 Task: Create a rule when checklist name is added to a card by me.
Action: Mouse moved to (893, 223)
Screenshot: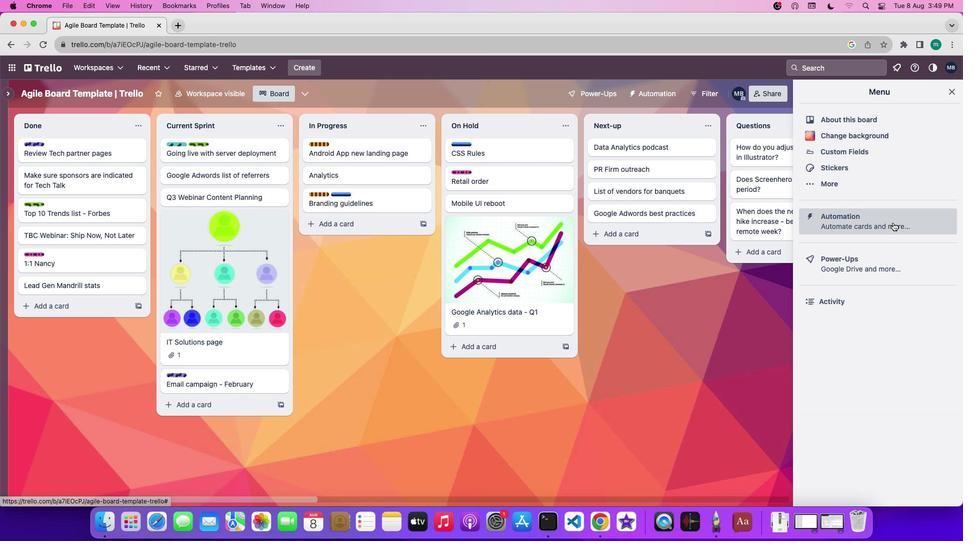 
Action: Mouse pressed left at (893, 223)
Screenshot: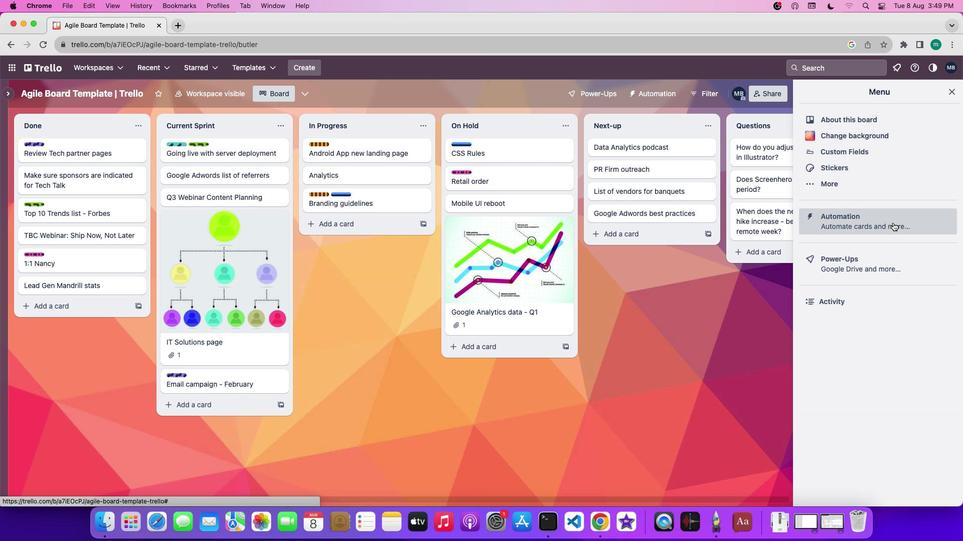 
Action: Mouse moved to (64, 187)
Screenshot: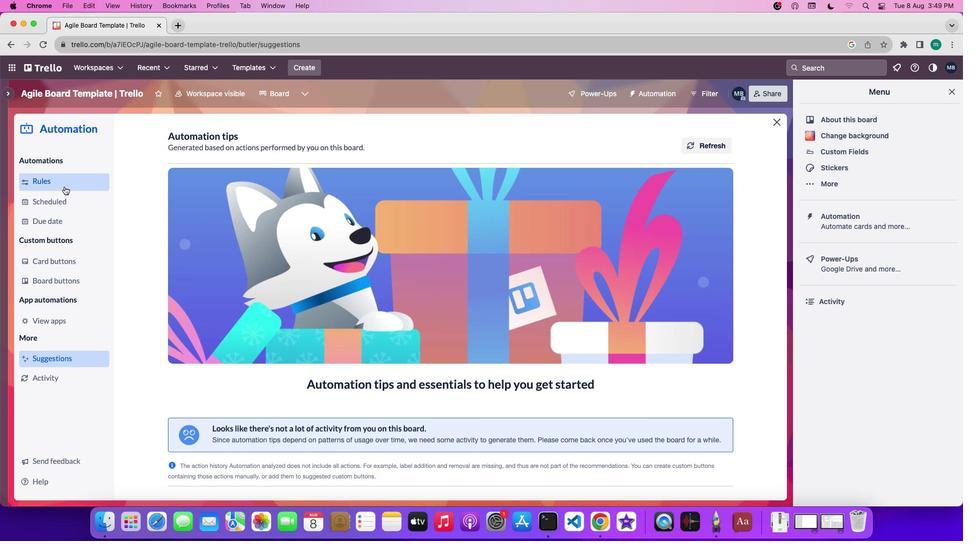 
Action: Mouse pressed left at (64, 187)
Screenshot: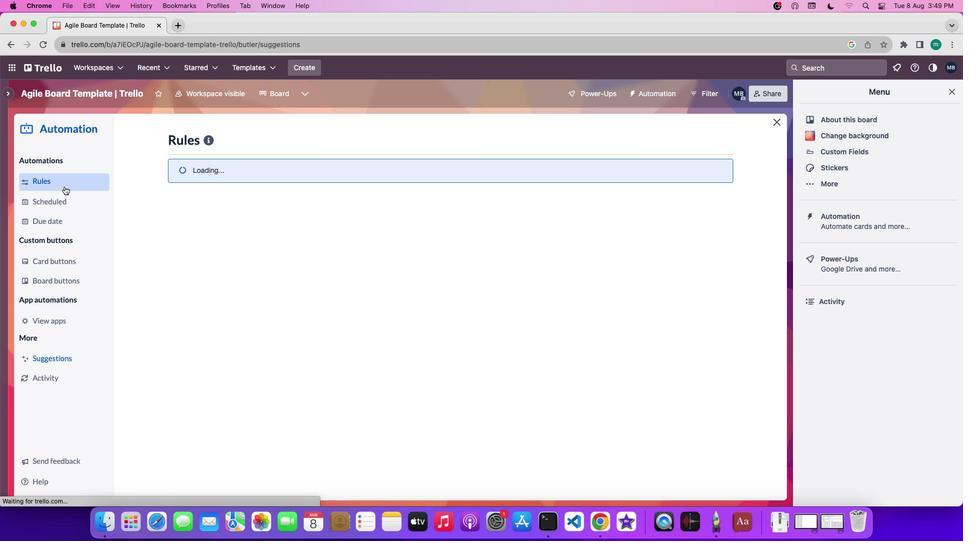 
Action: Mouse moved to (650, 141)
Screenshot: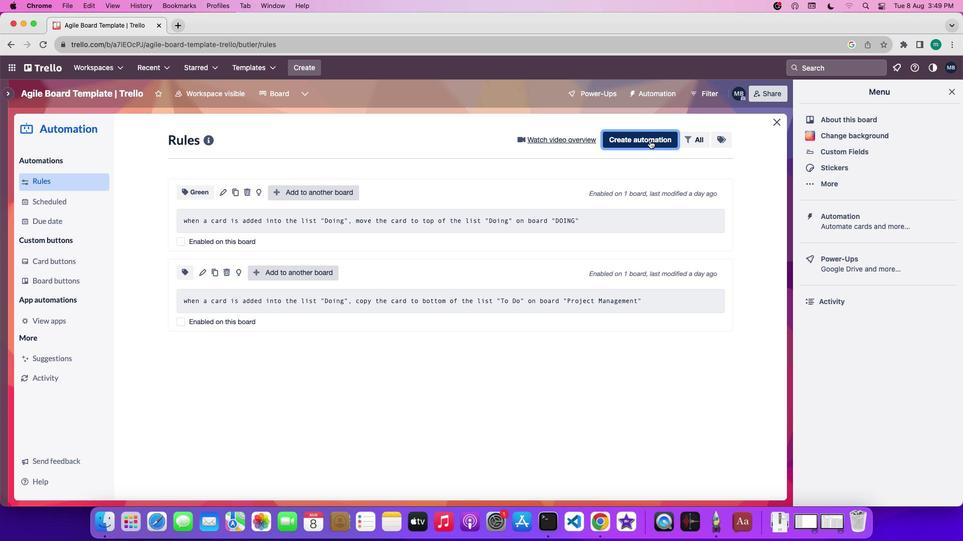 
Action: Mouse pressed left at (650, 141)
Screenshot: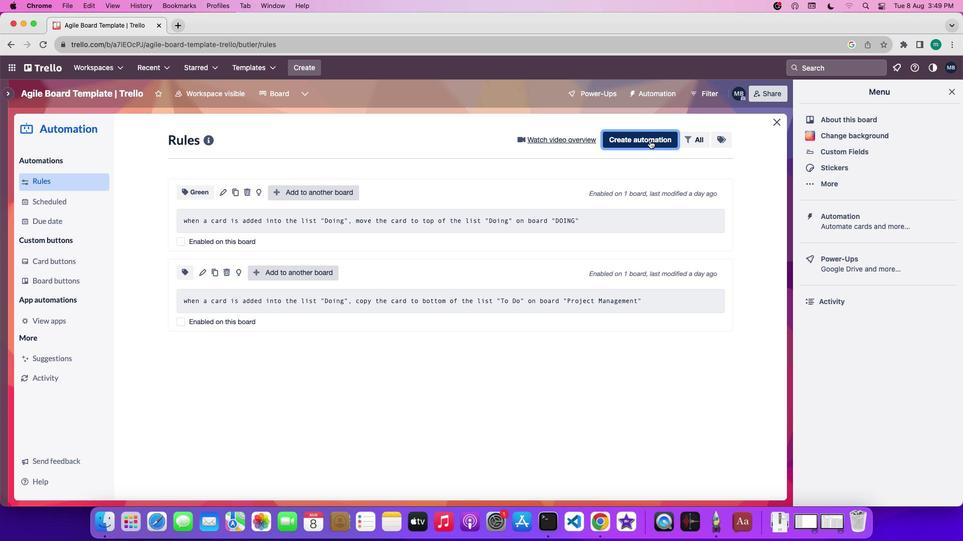 
Action: Mouse moved to (451, 299)
Screenshot: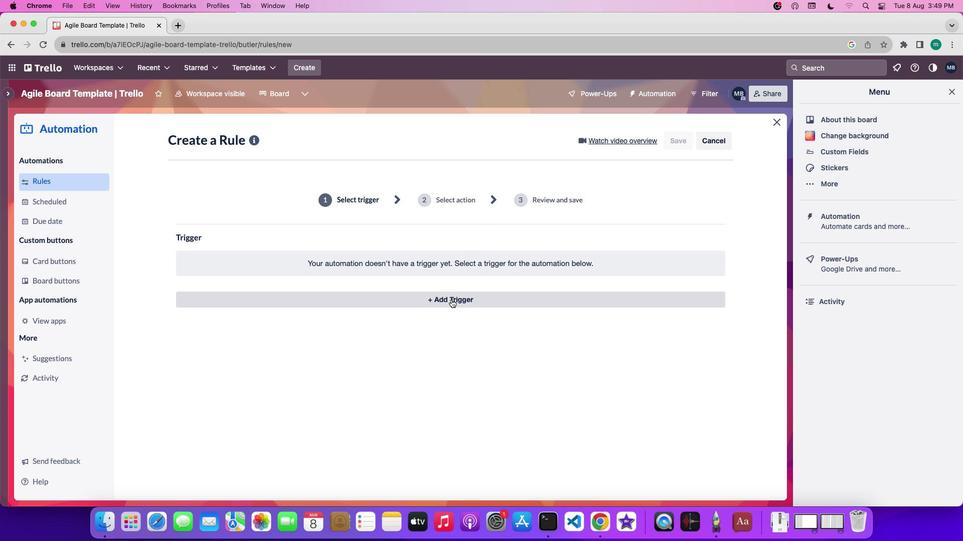 
Action: Mouse pressed left at (451, 299)
Screenshot: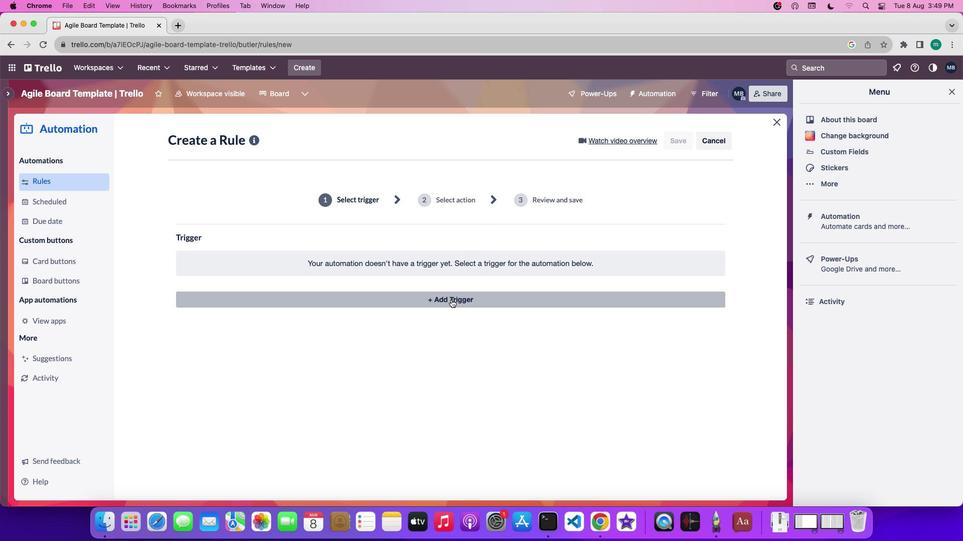 
Action: Mouse moved to (324, 330)
Screenshot: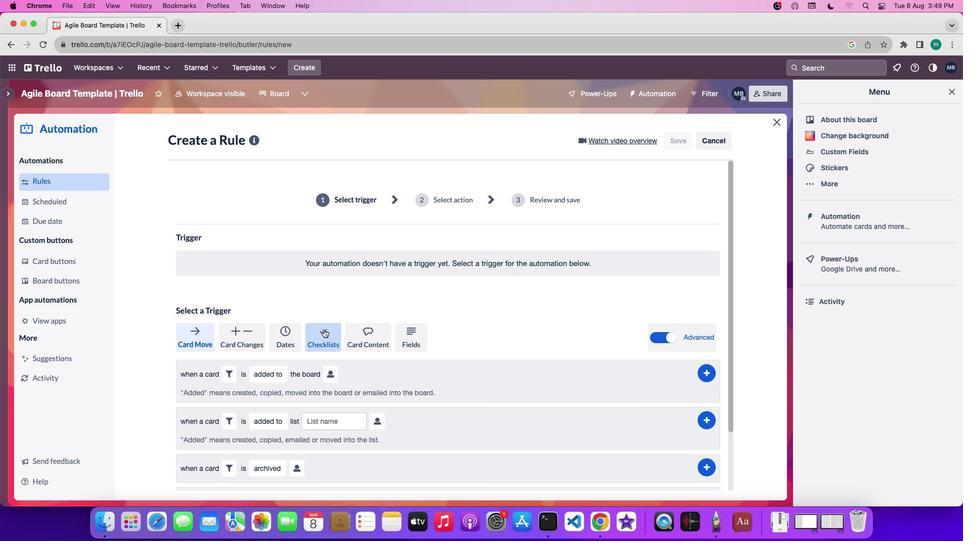 
Action: Mouse pressed left at (324, 330)
Screenshot: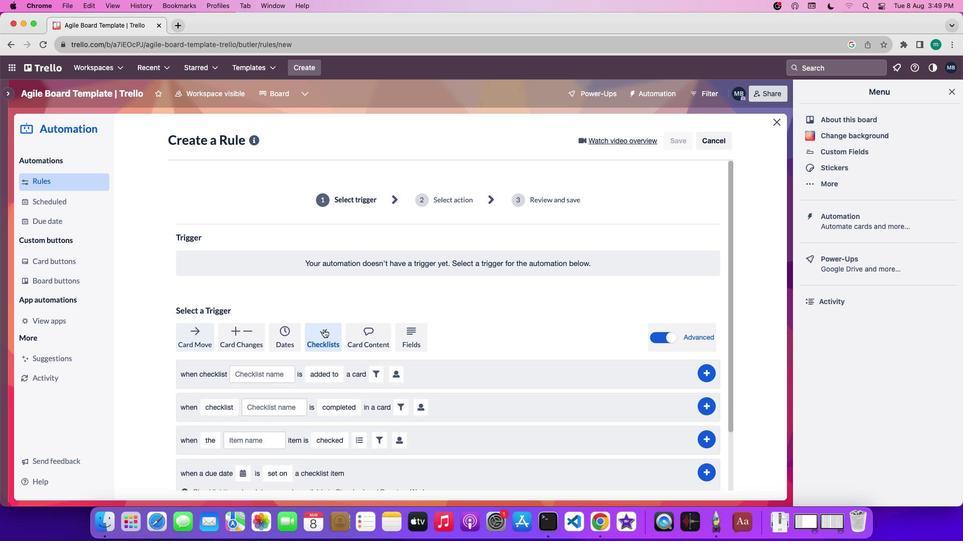 
Action: Mouse scrolled (324, 330) with delta (0, 0)
Screenshot: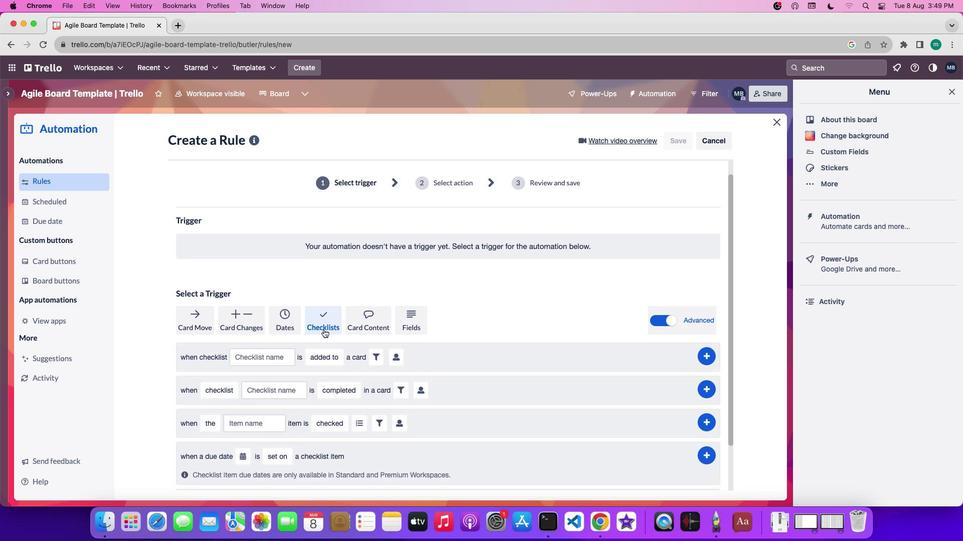 
Action: Mouse scrolled (324, 330) with delta (0, 0)
Screenshot: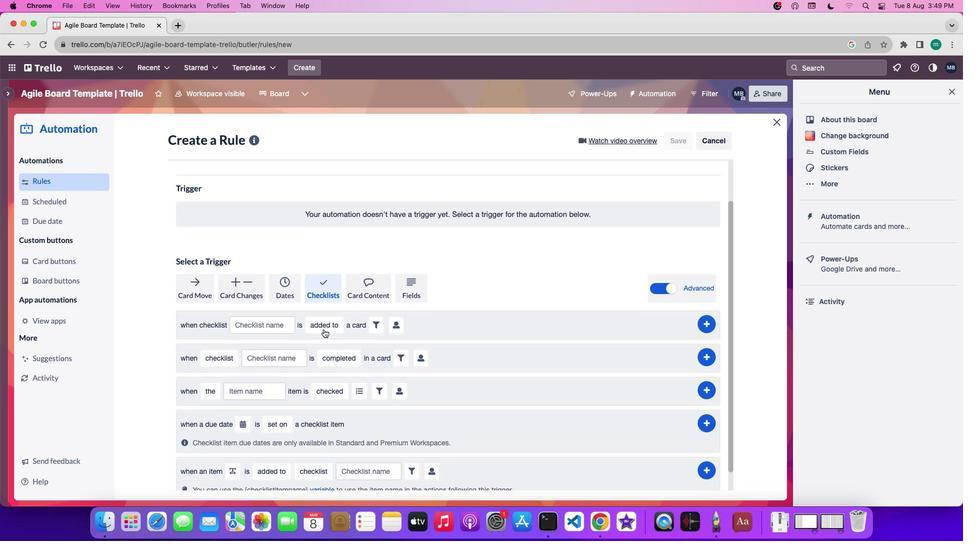 
Action: Mouse scrolled (324, 330) with delta (0, 0)
Screenshot: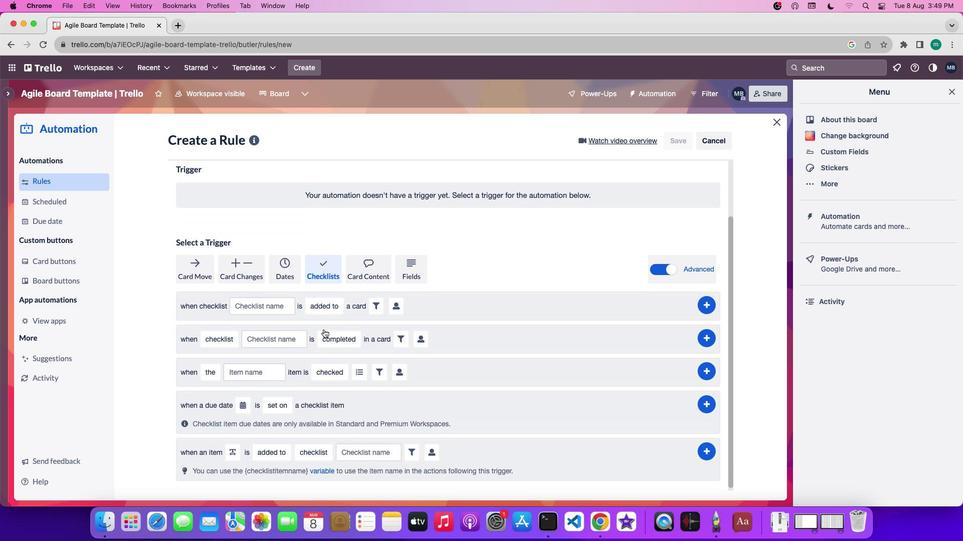 
Action: Mouse scrolled (324, 330) with delta (0, -1)
Screenshot: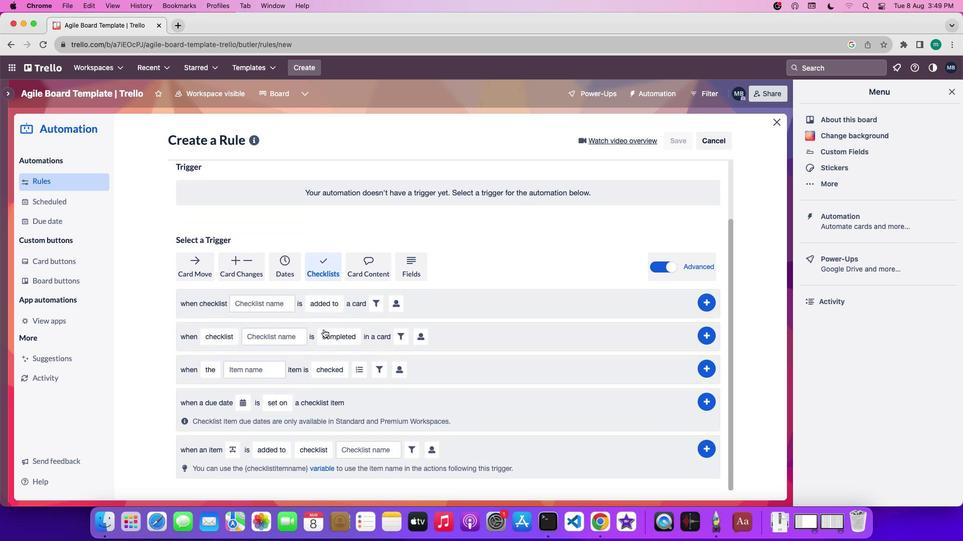 
Action: Mouse moved to (260, 306)
Screenshot: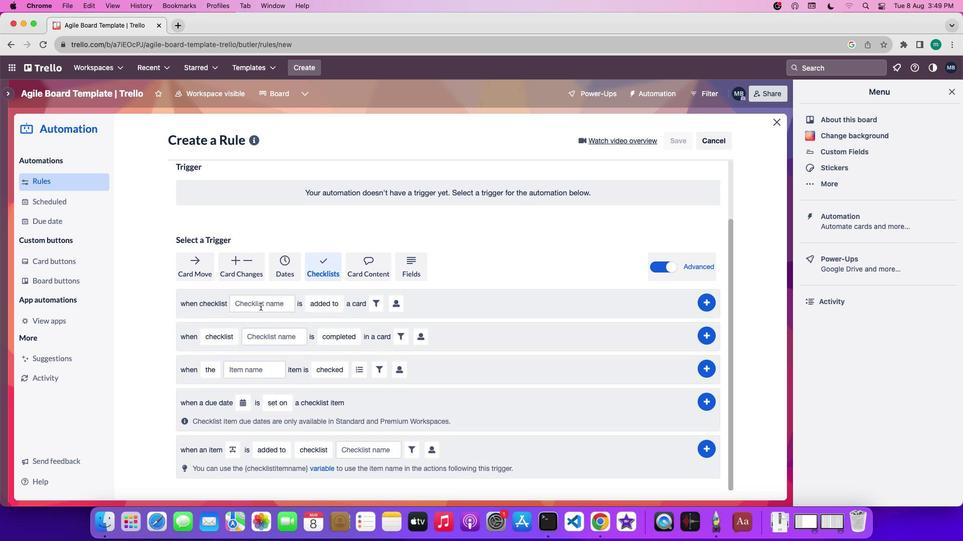 
Action: Mouse pressed left at (260, 306)
Screenshot: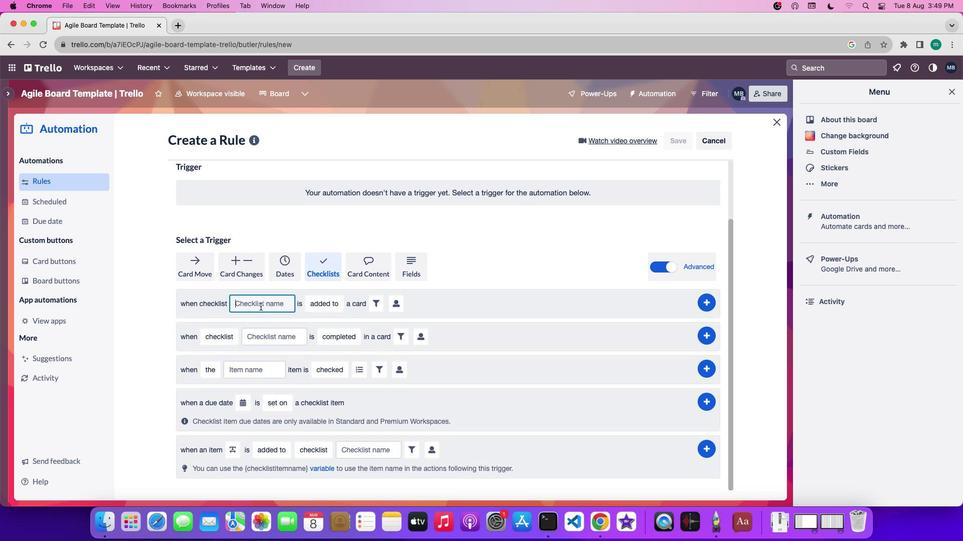 
Action: Key pressed 'n''a''m''e'
Screenshot: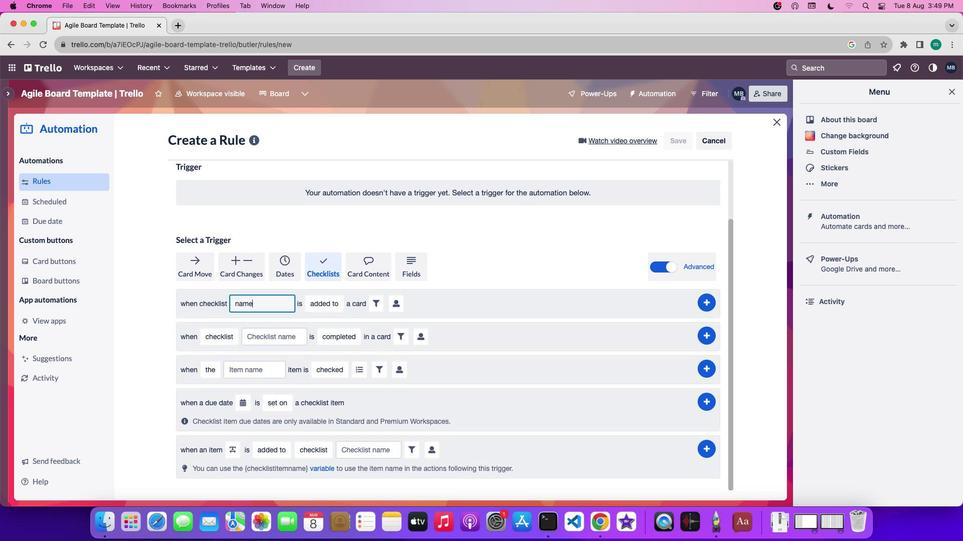 
Action: Mouse moved to (322, 325)
Screenshot: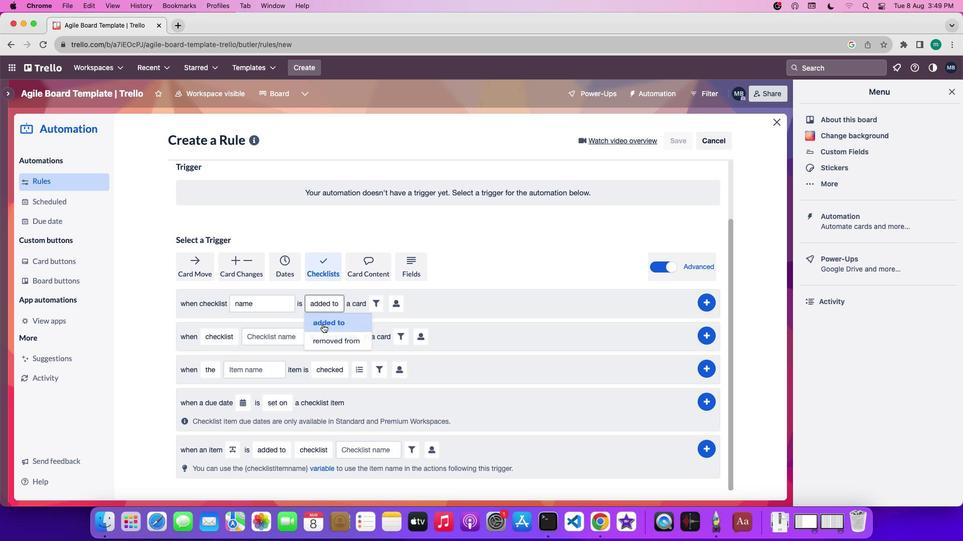 
Action: Mouse pressed left at (322, 325)
Screenshot: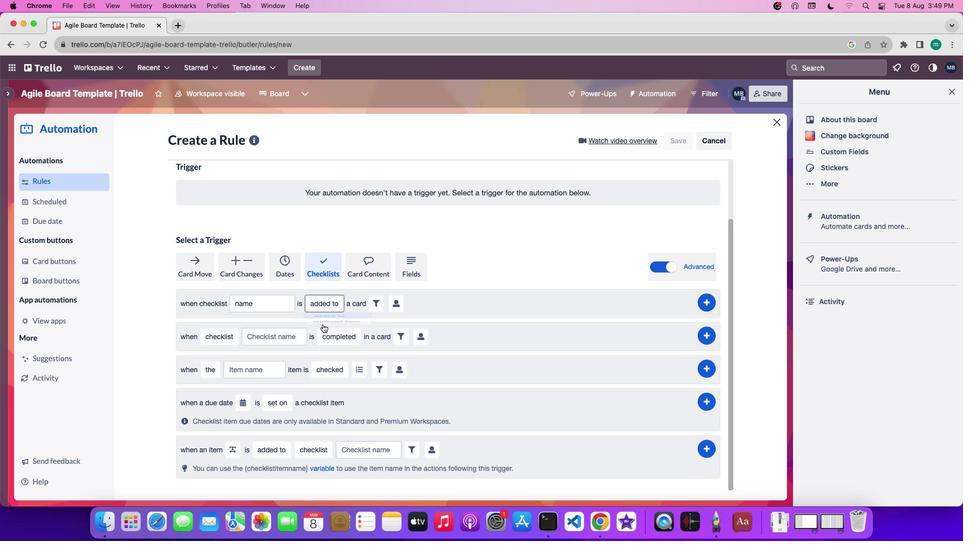 
Action: Mouse moved to (395, 302)
Screenshot: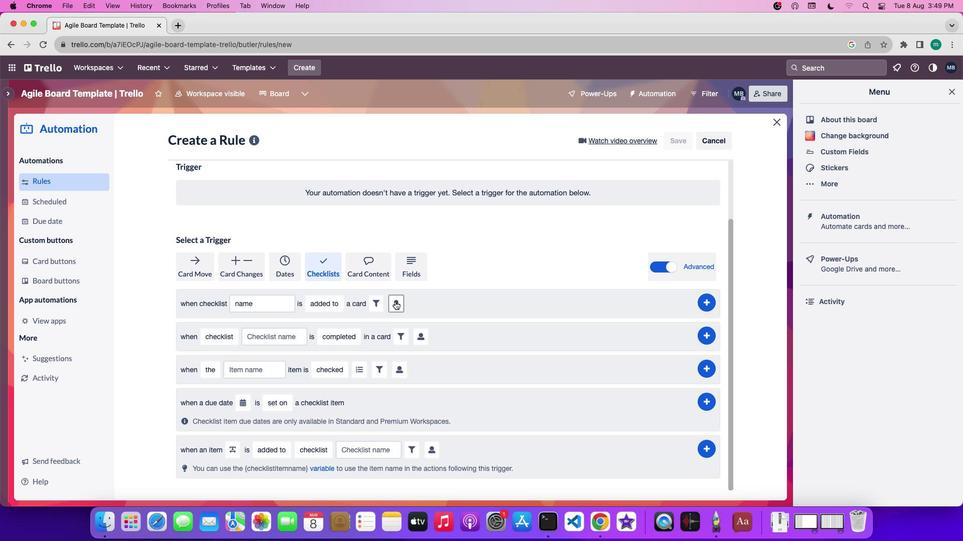 
Action: Mouse pressed left at (395, 302)
Screenshot: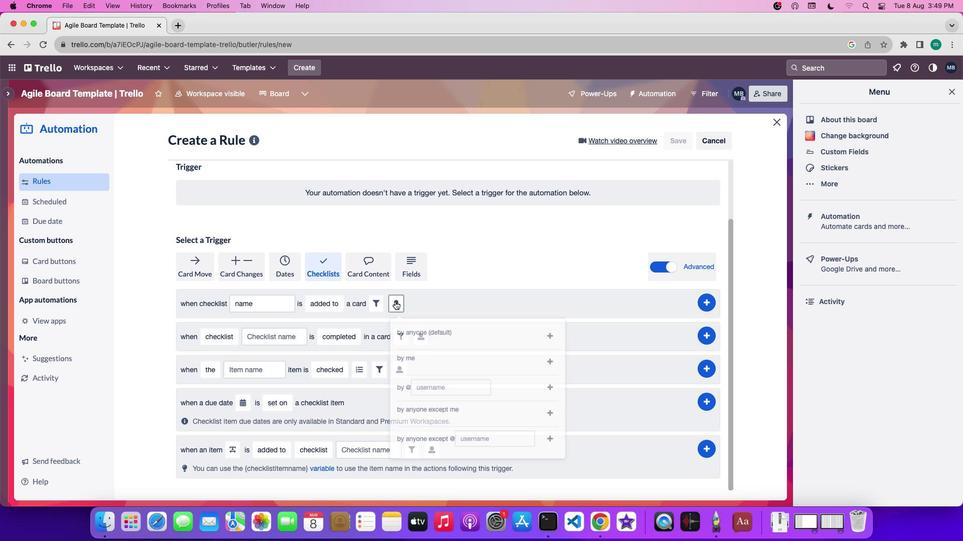 
Action: Mouse moved to (566, 363)
Screenshot: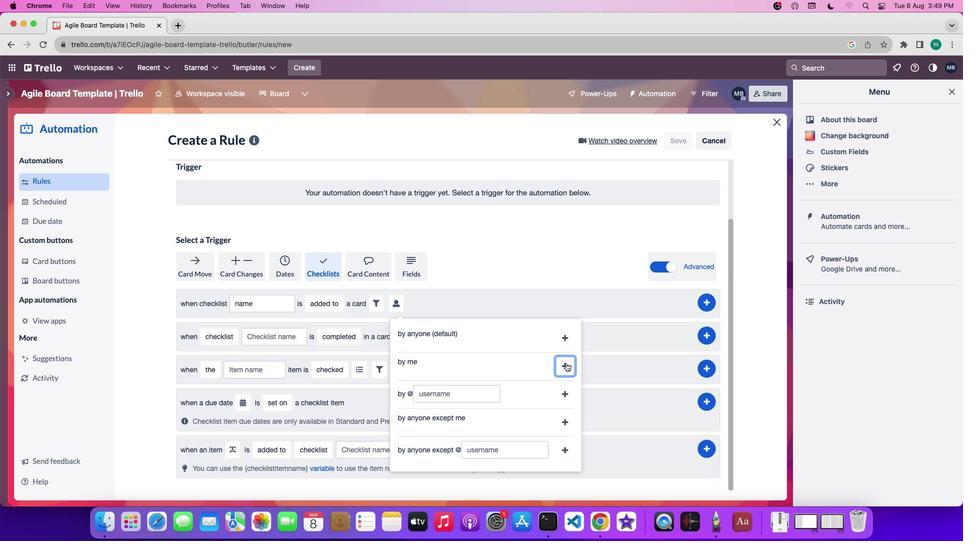 
Action: Mouse pressed left at (566, 363)
Screenshot: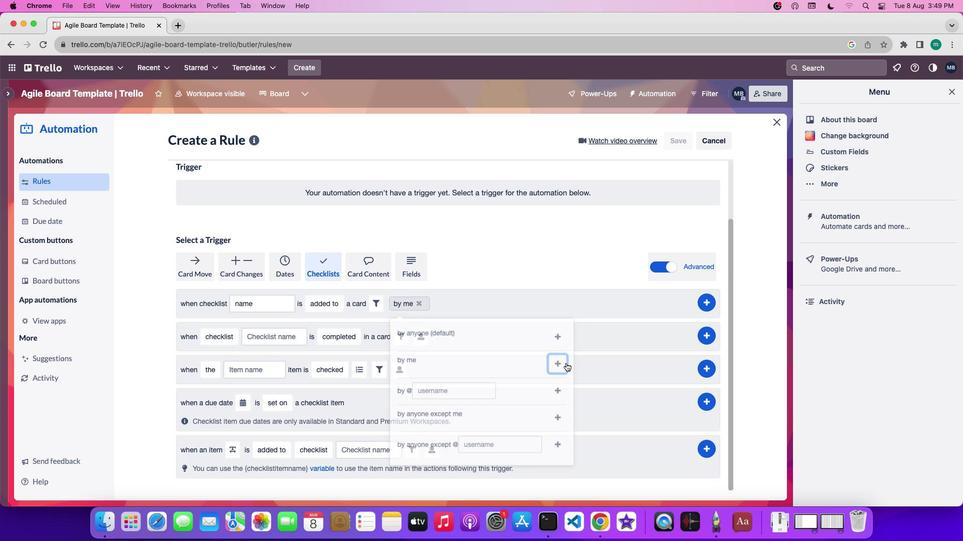 
Action: Mouse moved to (706, 305)
Screenshot: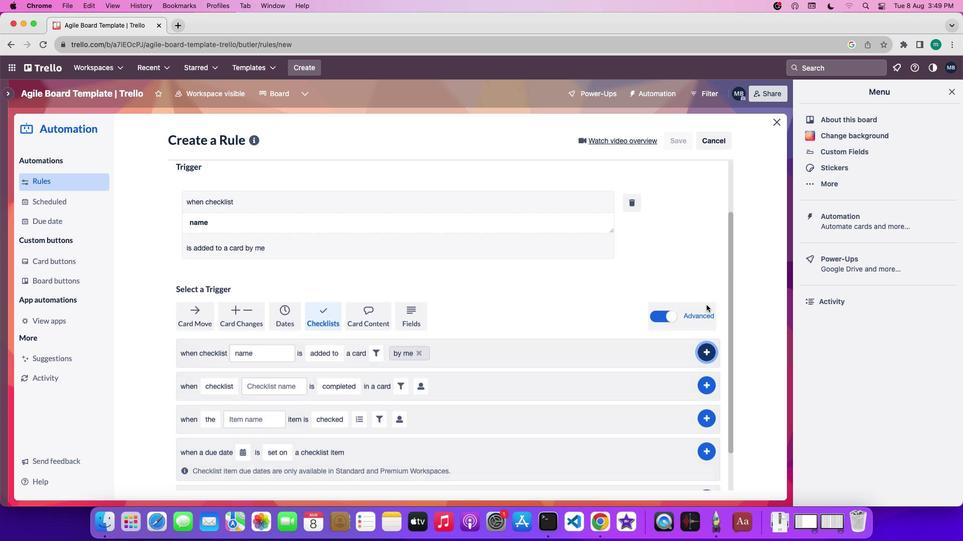 
Action: Mouse pressed left at (706, 305)
Screenshot: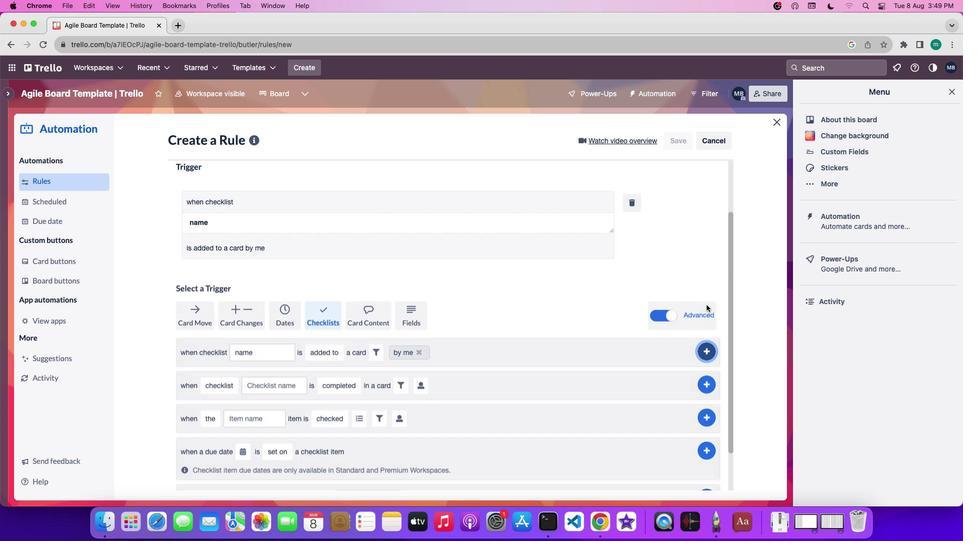 
Action: Mouse moved to (706, 305)
Screenshot: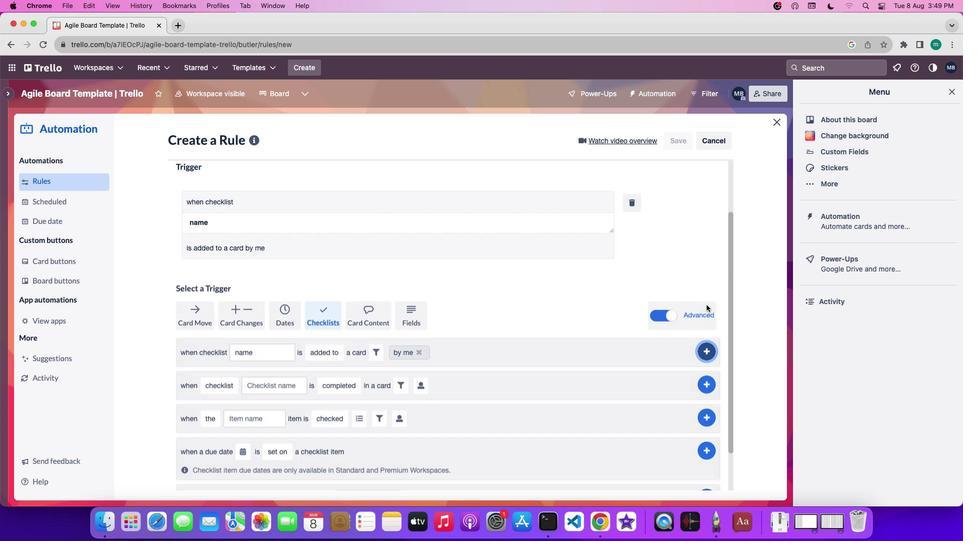 
